 Task: Edit the 'Monthly Meeting' email template to include the meeting details and save it.
Action: Mouse moved to (42, 55)
Screenshot: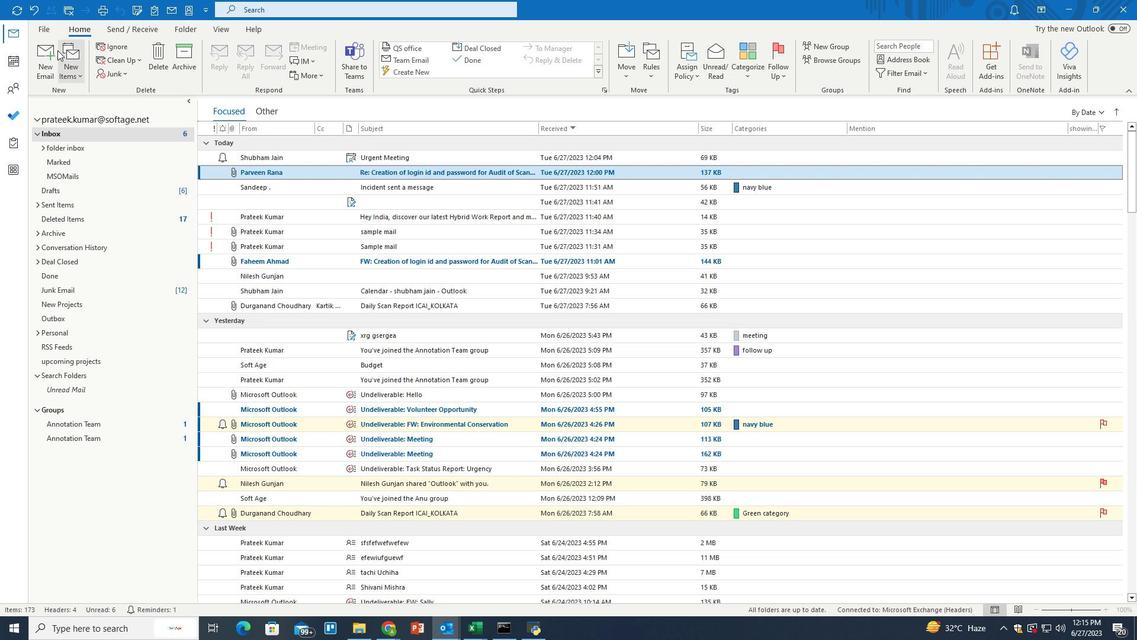 
Action: Mouse pressed left at (42, 55)
Screenshot: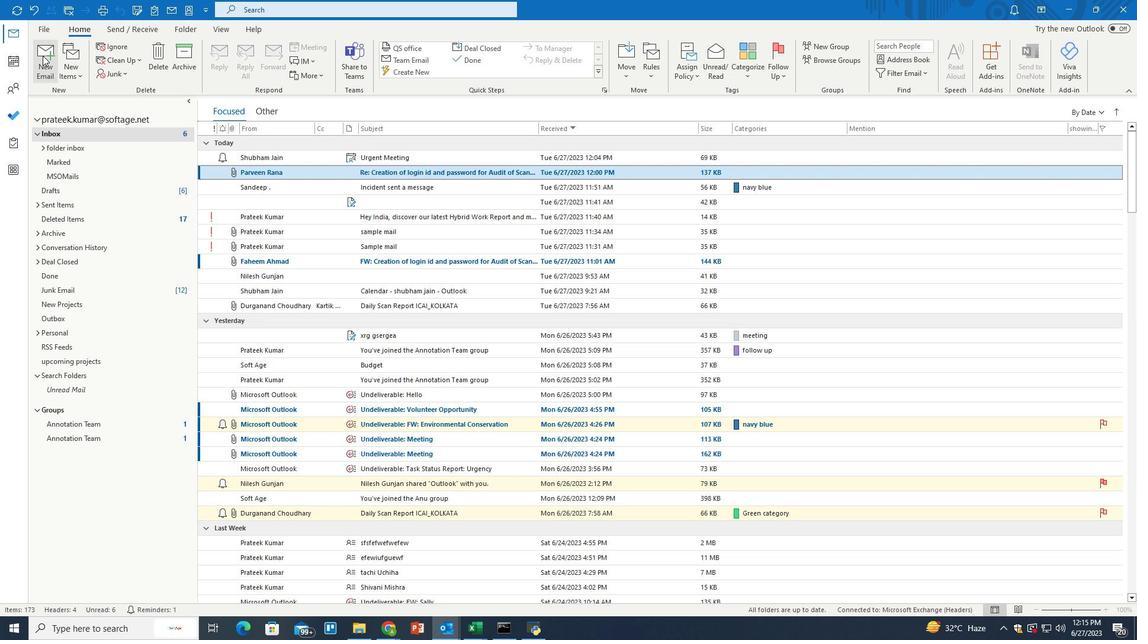 
Action: Mouse moved to (836, 64)
Screenshot: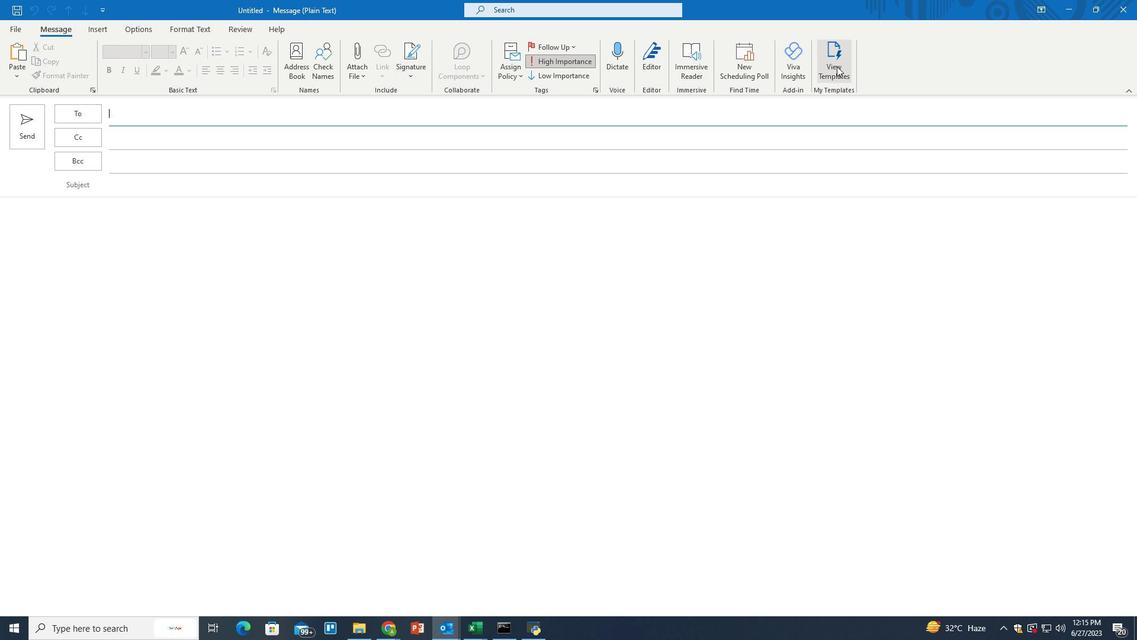 
Action: Mouse pressed left at (836, 64)
Screenshot: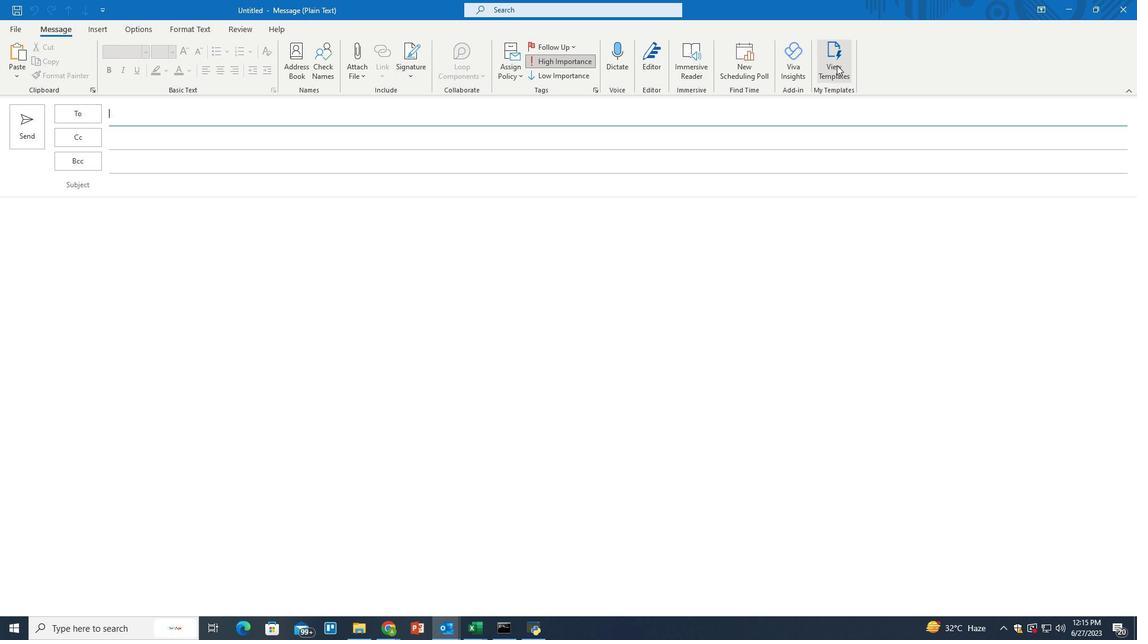 
Action: Mouse moved to (988, 225)
Screenshot: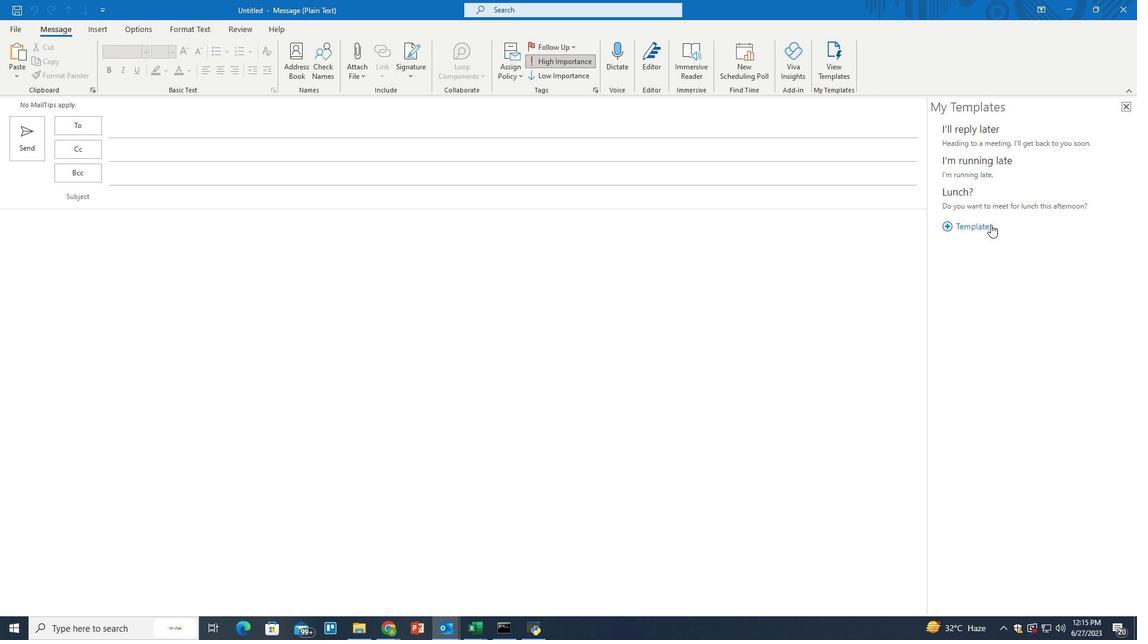 
Action: Mouse pressed left at (988, 225)
Screenshot: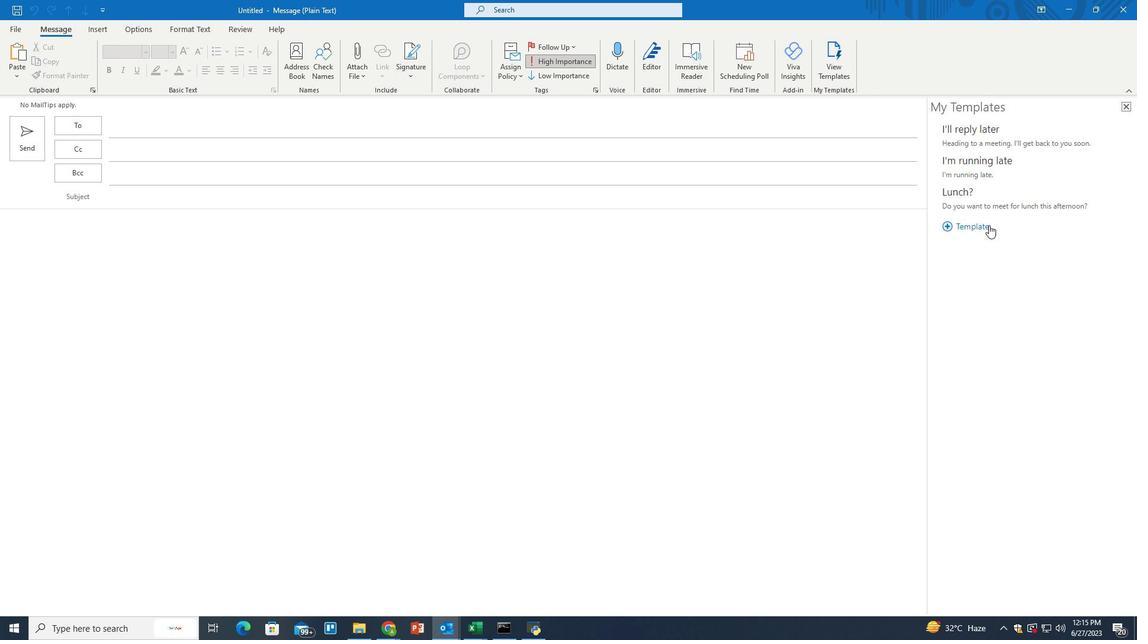 
Action: Mouse moved to (977, 133)
Screenshot: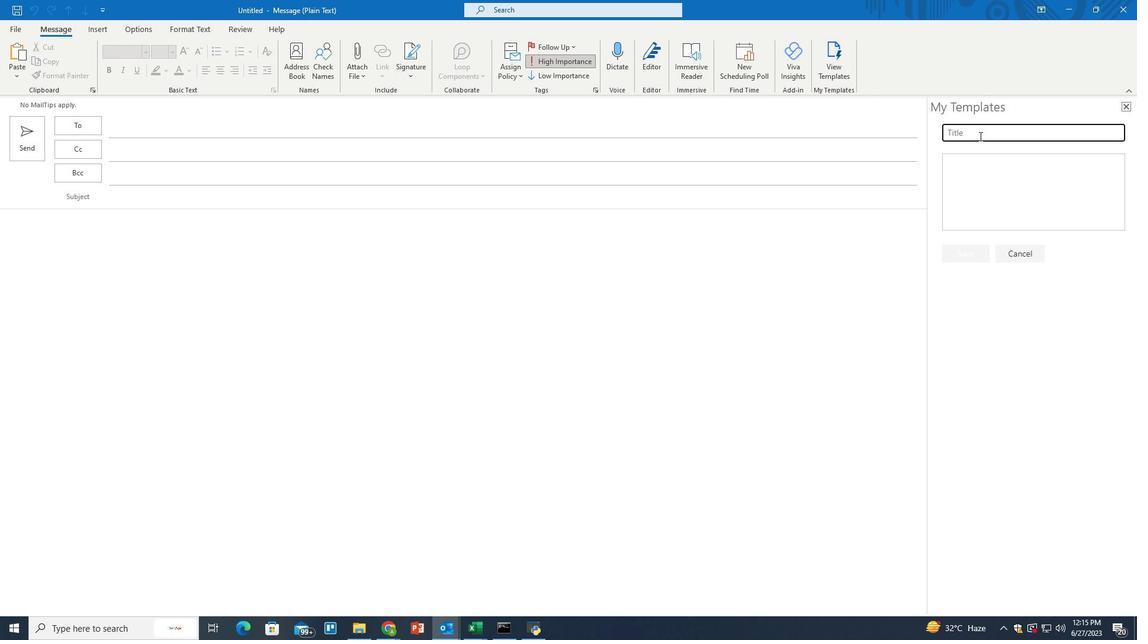 
Action: Mouse pressed left at (977, 133)
Screenshot: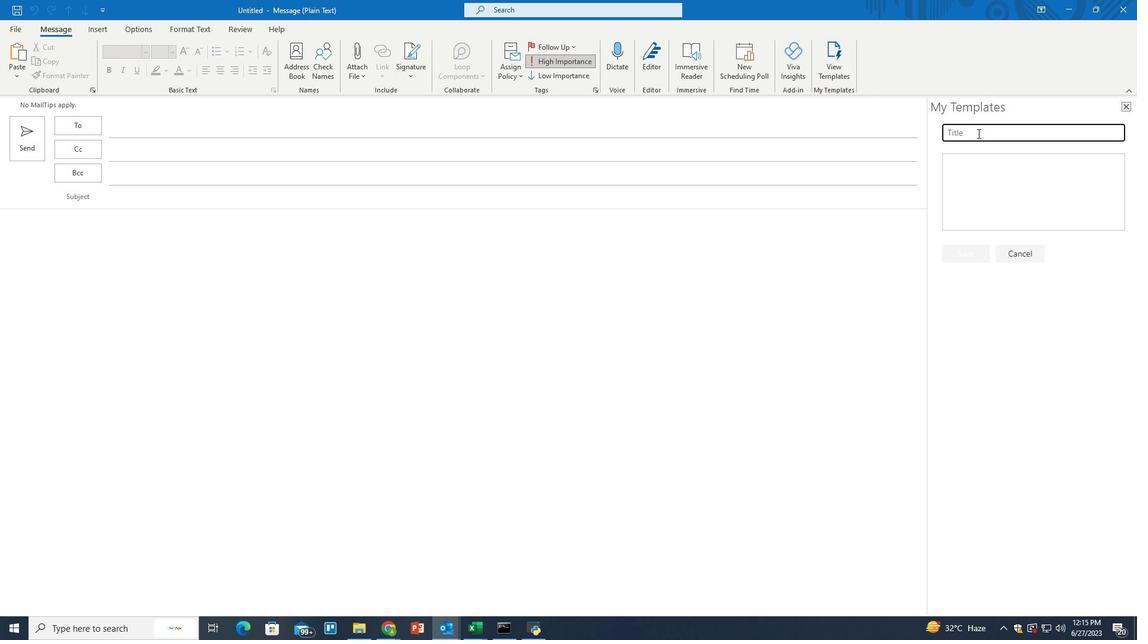 
Action: Key pressed <Key.shift>Monthly<Key.space><Key.shift>Meeting
Screenshot: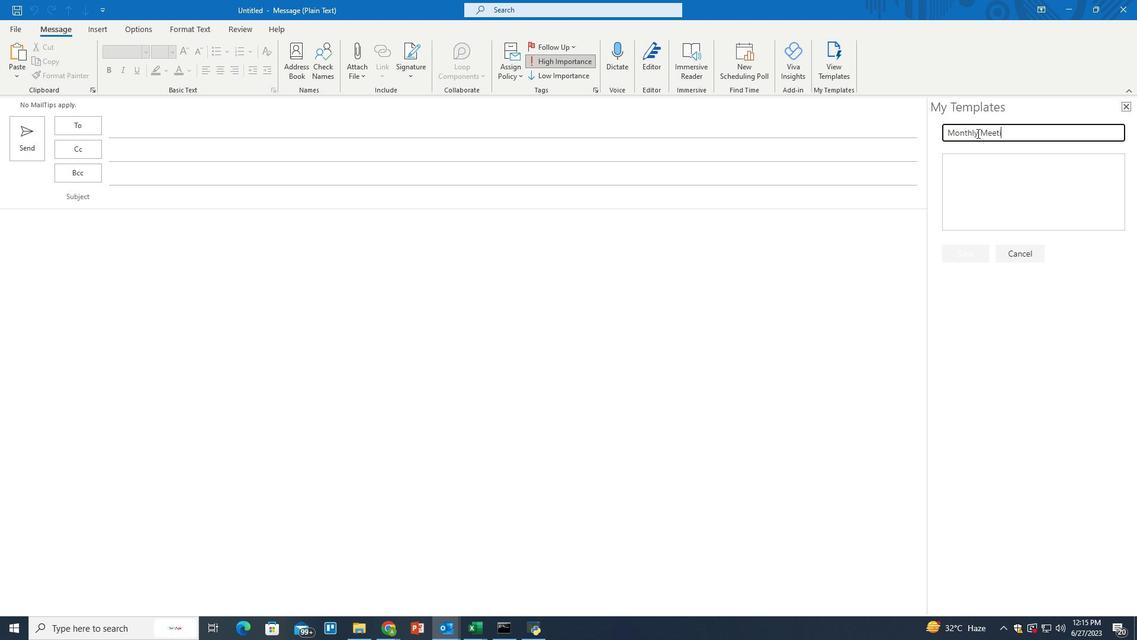 
Action: Mouse moved to (992, 176)
Screenshot: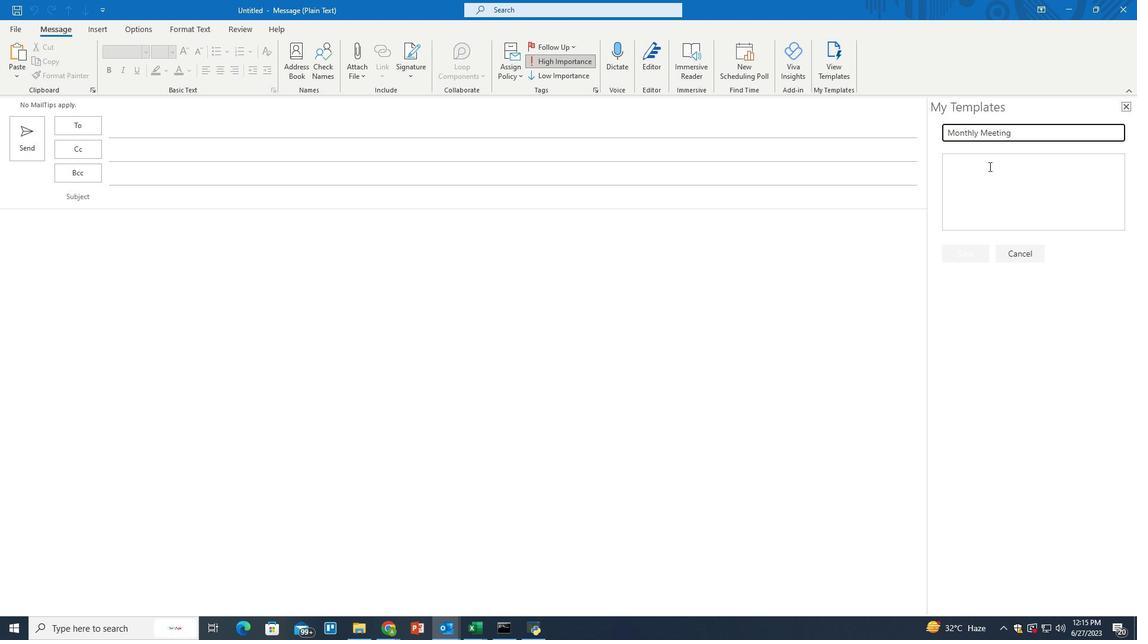 
Action: Mouse pressed left at (992, 176)
Screenshot: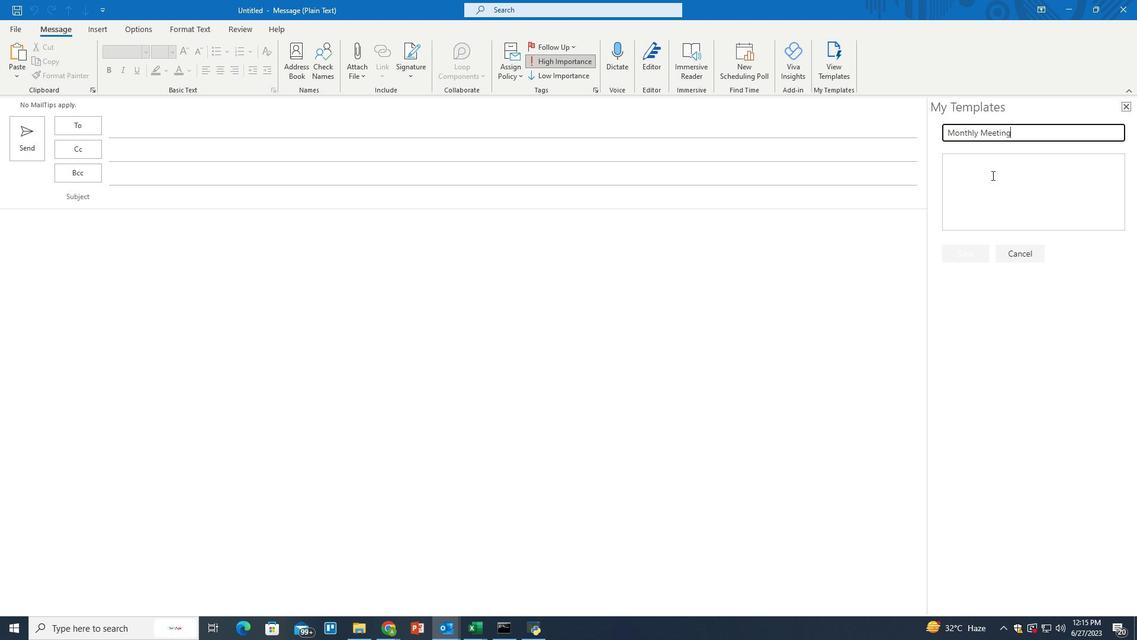 
Action: Key pressed <Key.shift>I<Key.space>hope<Key.space>this<Key.space>email<Key.space>finds<Key.space>you<Key.space>well.<Key.space><Key.shift>Our<Key.space>montl<Key.backspace>hly<Key.space>team<Key.space>meeting<Key.space>is<Key.space>schedule<Key.space>for<Key.space>[s<Key.backspace>date]<Key.space>at<Key.space>[time]<Key.space>in<Key.space>[location].<Key.space><Key.shift>The<Key.space>purpose<Key.space>of<Key.space>this<Key.space>meei<Key.backspace>ting<Key.space>is<Key.space>to<Key.space>discuss<Key.space>important<Key.space>updates,<Key.space>address<Key.space>any<Key.space>ce<Key.backspace>oncerns,,<Key.space>a<Key.backspace><Key.backspace><Key.backspace><Key.space>and<Key.space>align<Key.space>our<Key.space>efforts<Key.space>moving<Key.space>forward
Screenshot: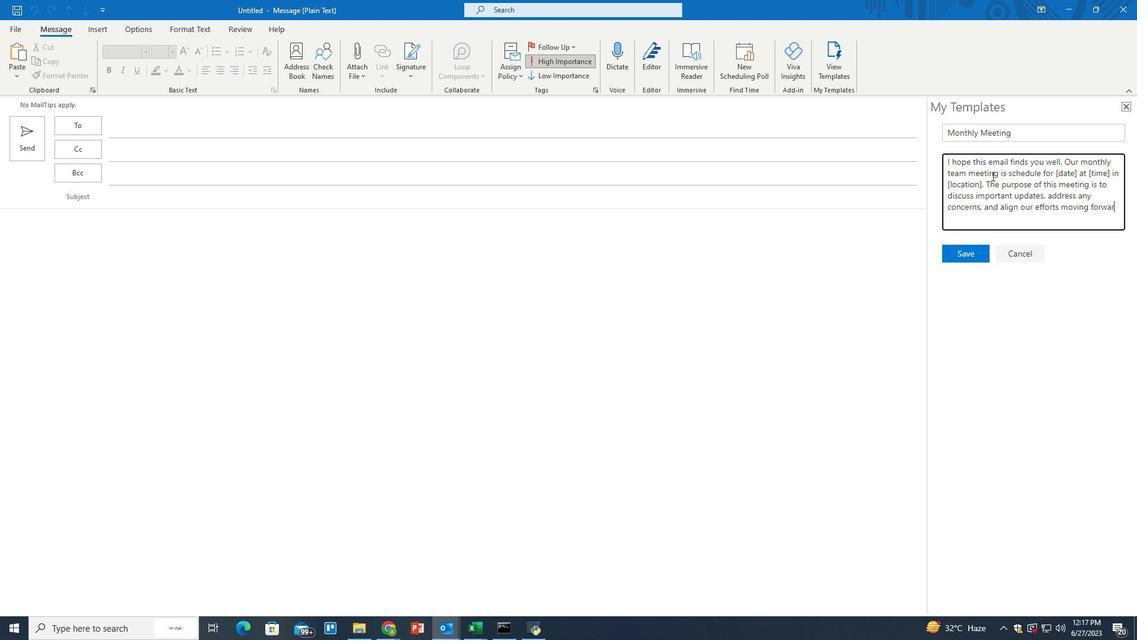 
Action: Mouse moved to (971, 256)
Screenshot: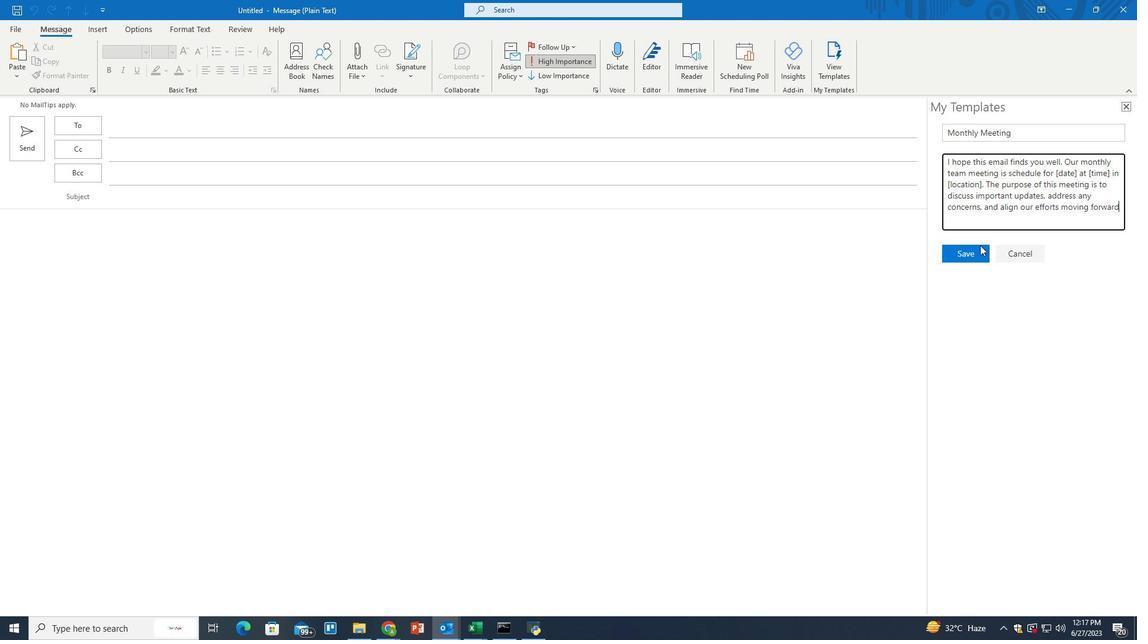 
Action: Mouse pressed left at (971, 256)
Screenshot: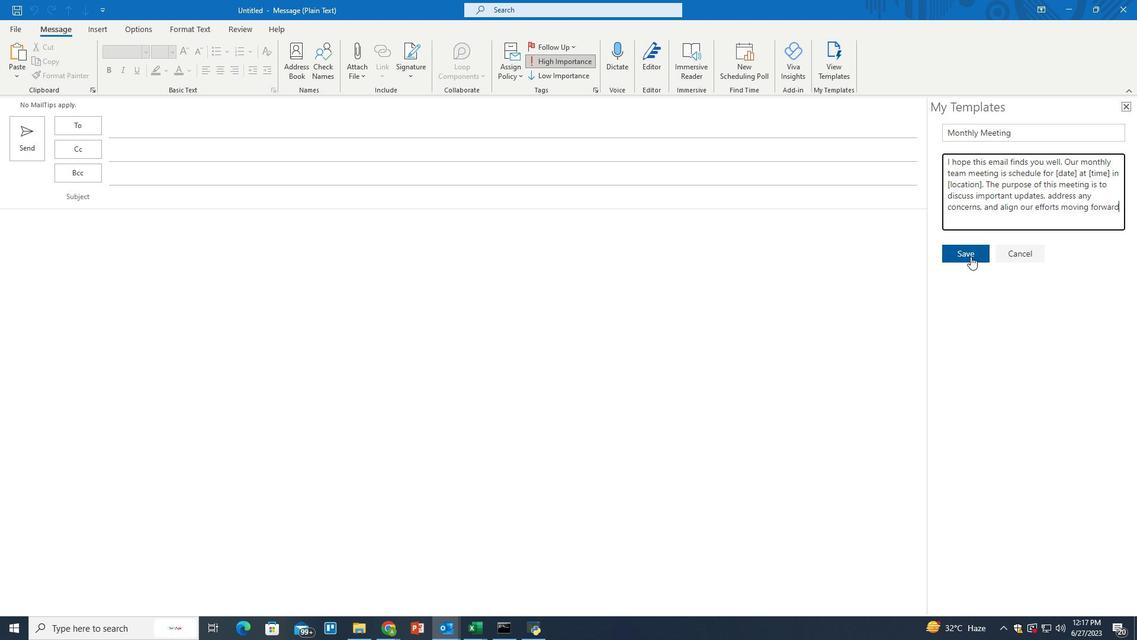
Action: Mouse moved to (977, 332)
Screenshot: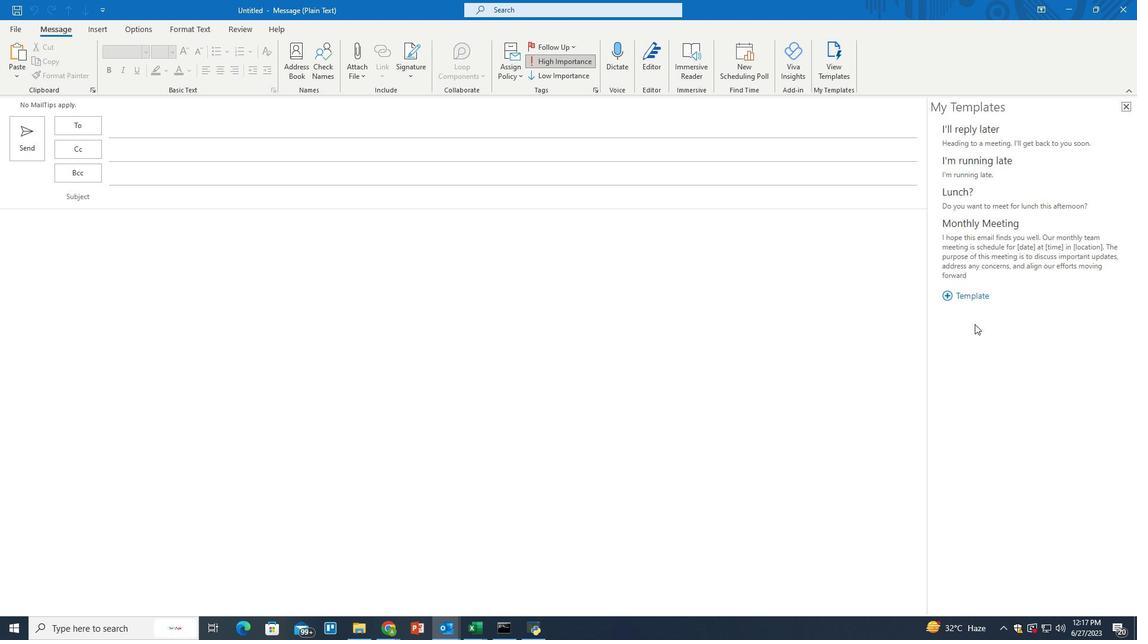 
